 Task: Create a rule when a start date between 1 and 7 working days ago is removed from a card by anyone except me.
Action: Mouse moved to (1043, 89)
Screenshot: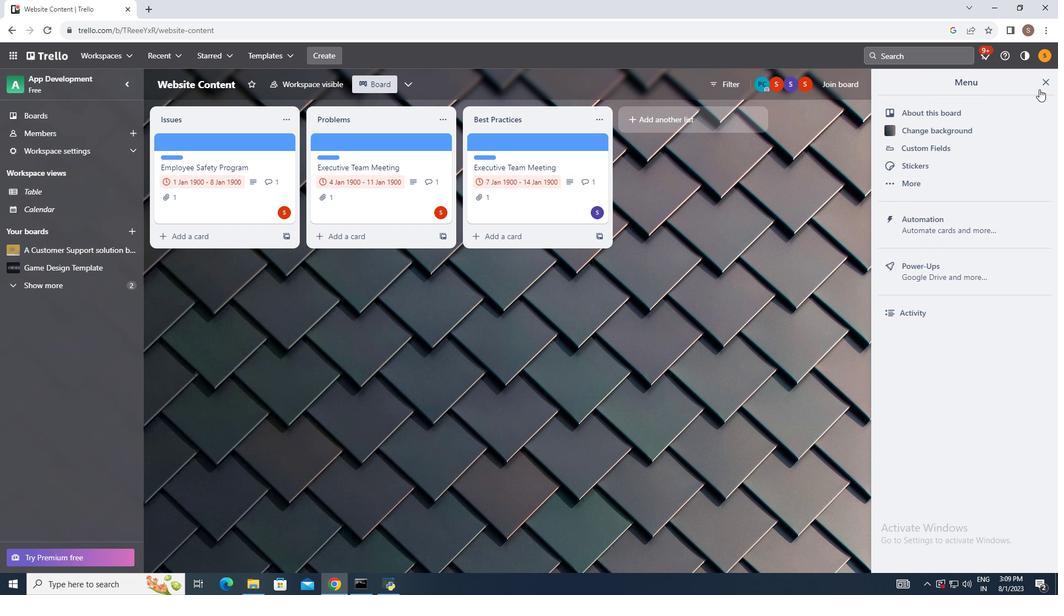 
Action: Mouse pressed left at (1043, 89)
Screenshot: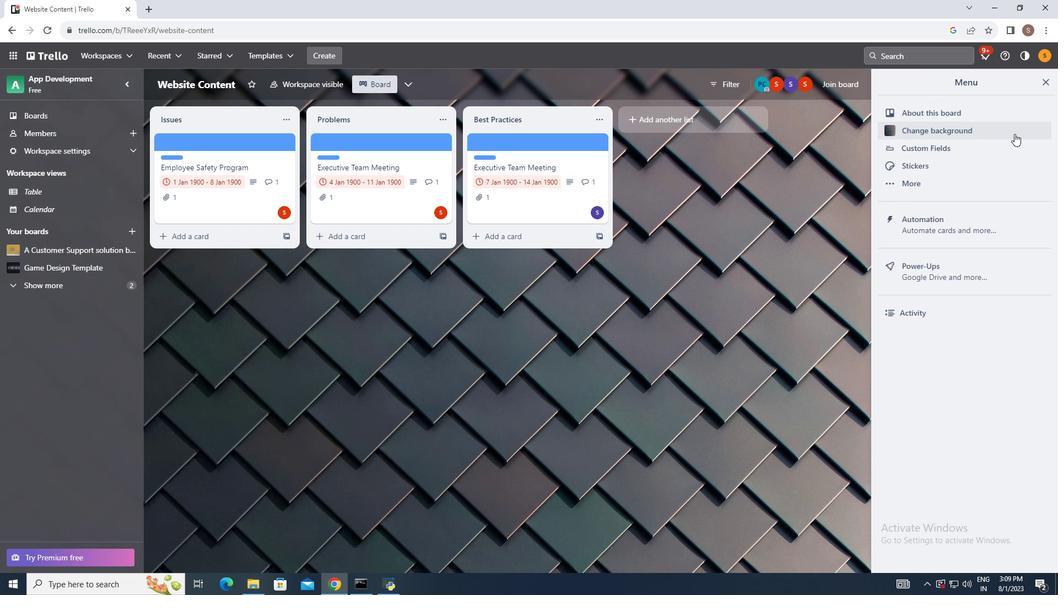 
Action: Mouse moved to (972, 219)
Screenshot: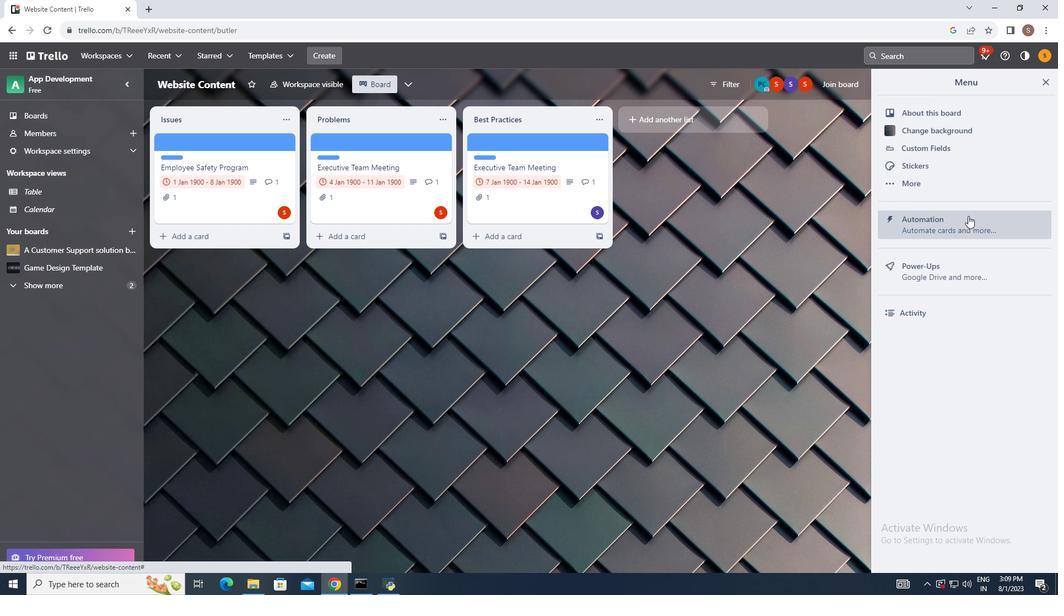 
Action: Mouse pressed left at (972, 219)
Screenshot: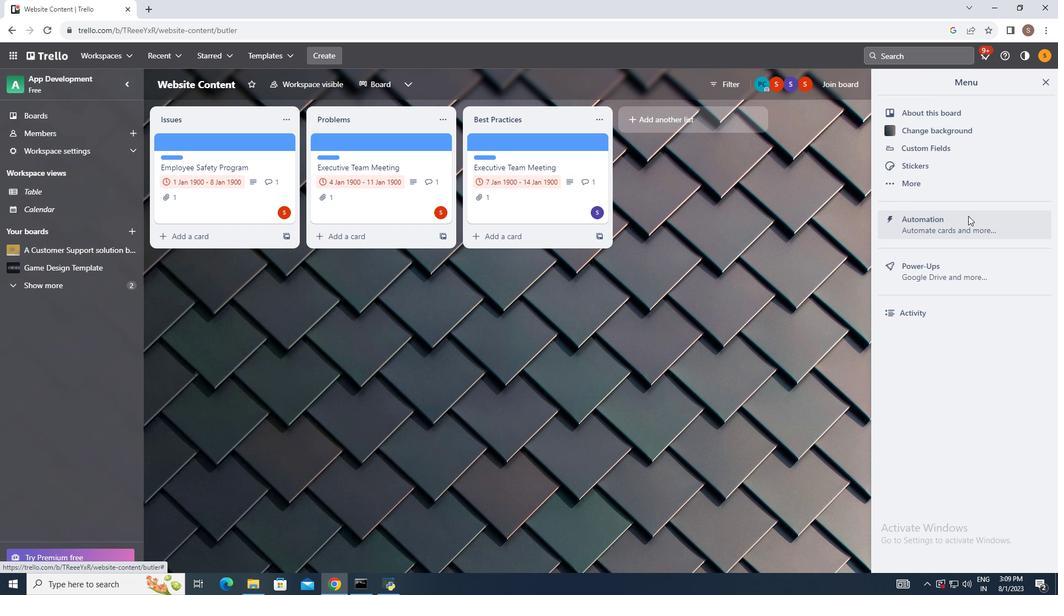 
Action: Mouse moved to (205, 186)
Screenshot: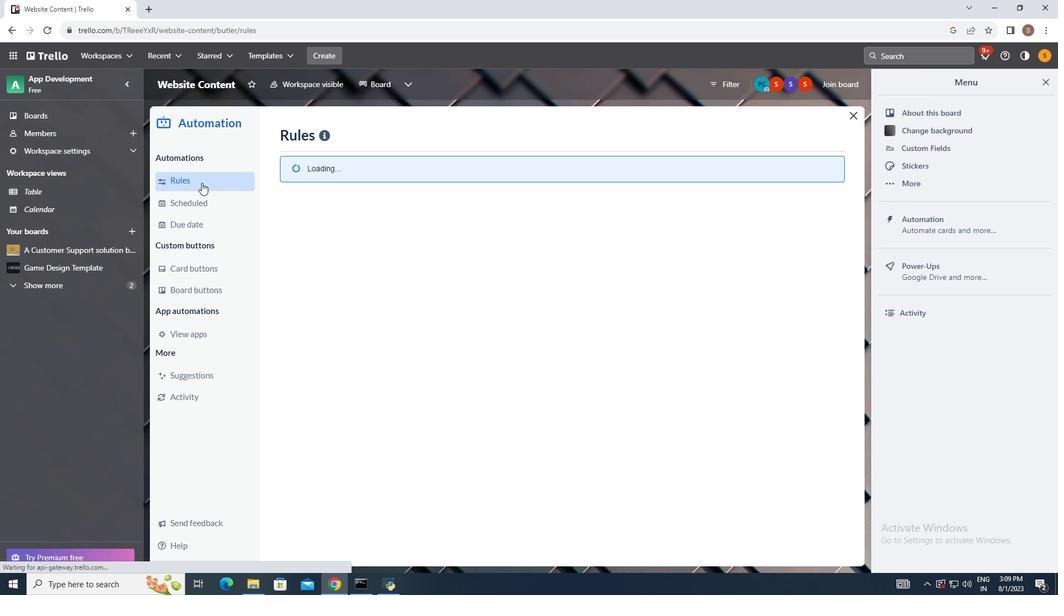 
Action: Mouse pressed left at (205, 186)
Screenshot: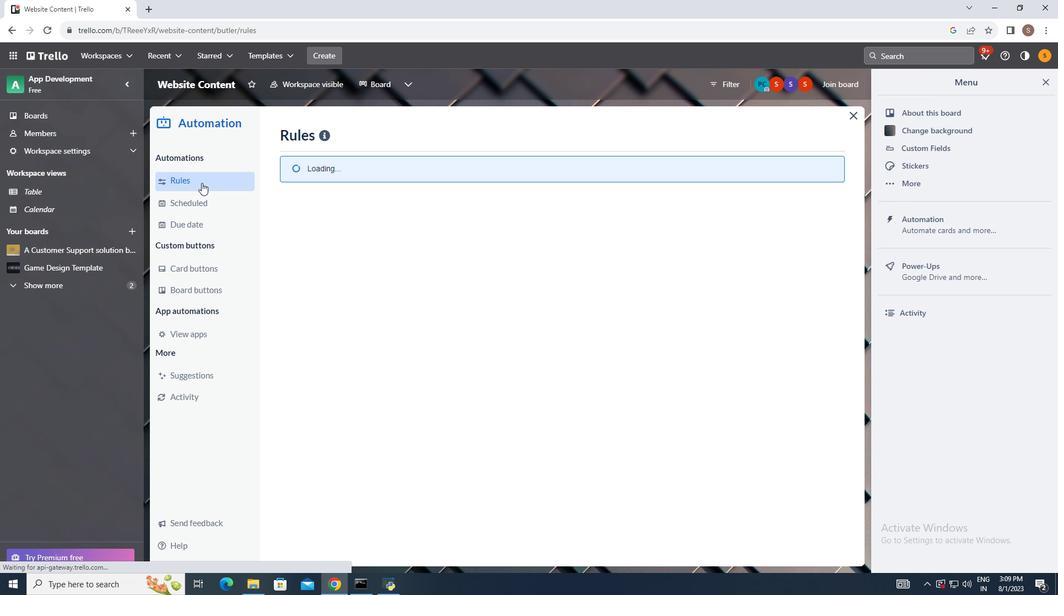 
Action: Mouse moved to (752, 136)
Screenshot: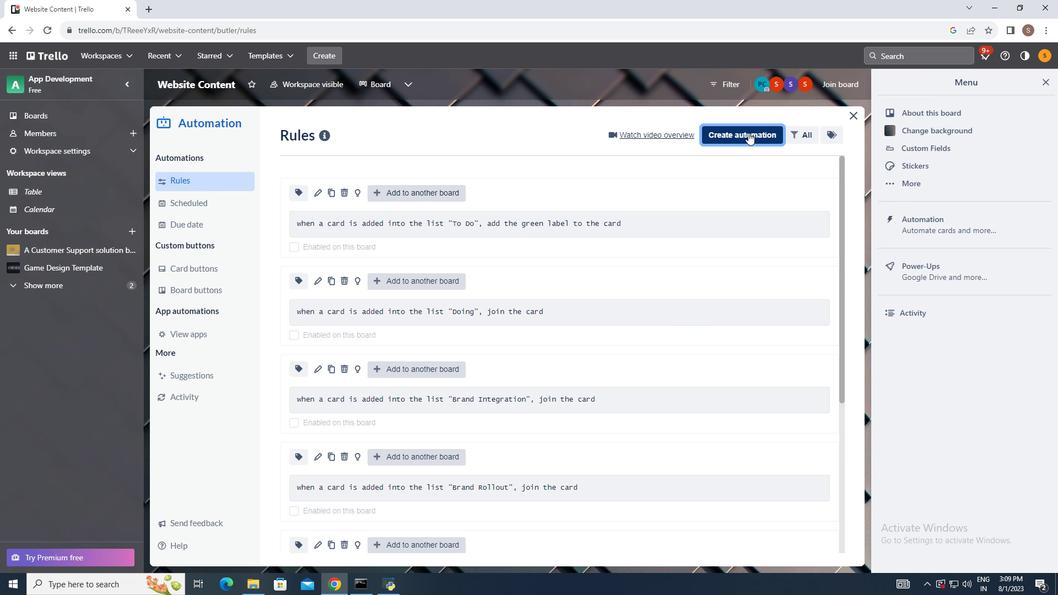 
Action: Mouse pressed left at (752, 136)
Screenshot: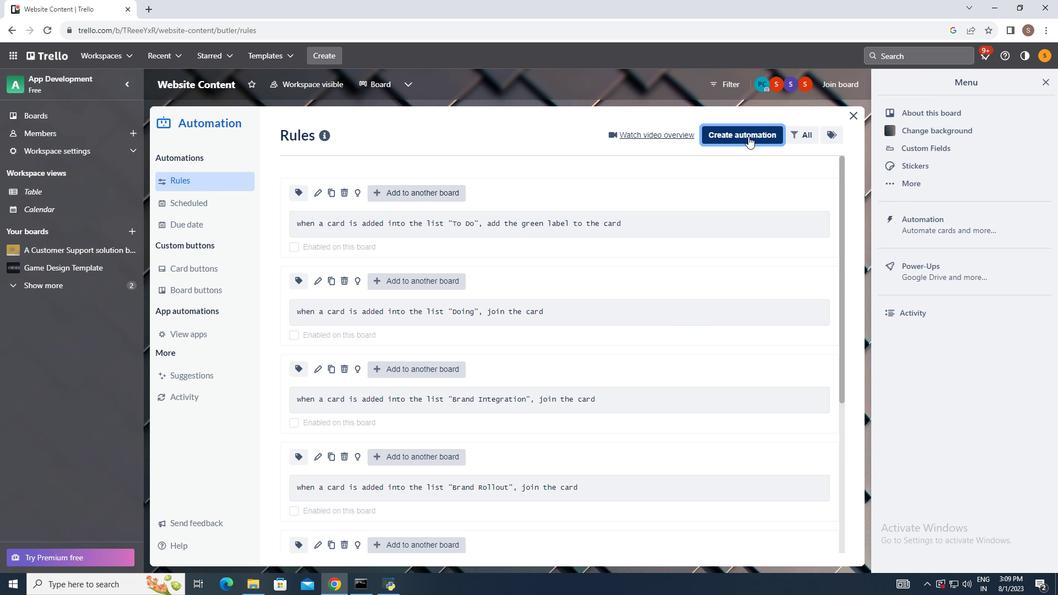 
Action: Mouse moved to (551, 244)
Screenshot: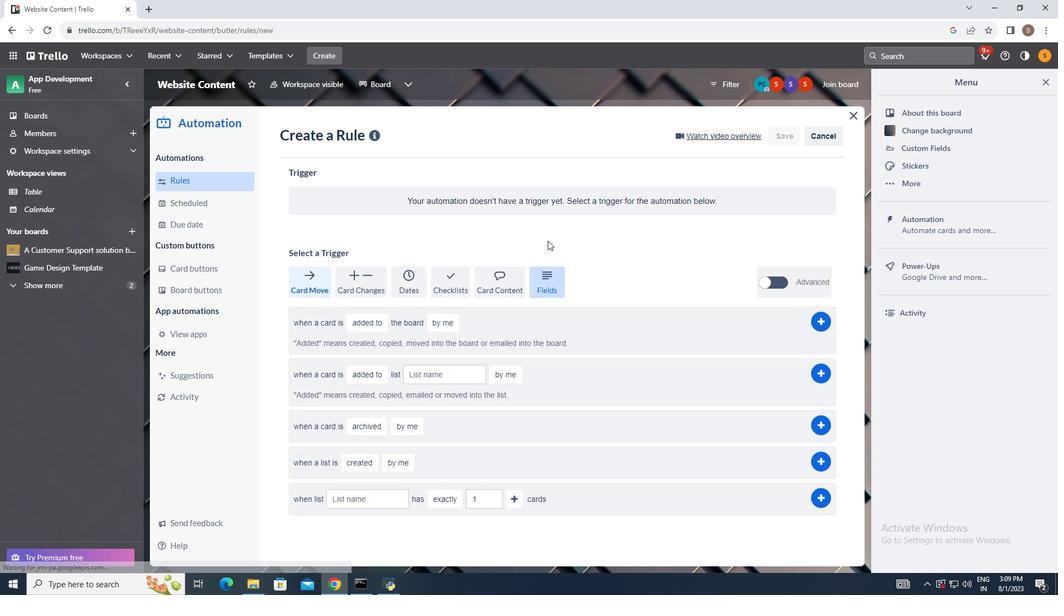 
Action: Mouse pressed left at (551, 244)
Screenshot: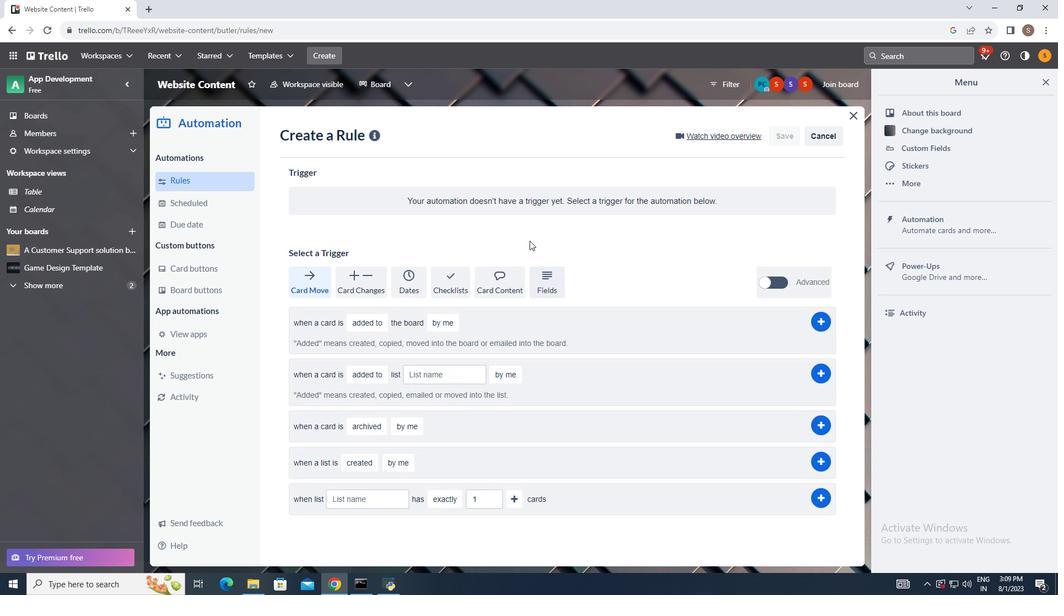 
Action: Mouse moved to (418, 275)
Screenshot: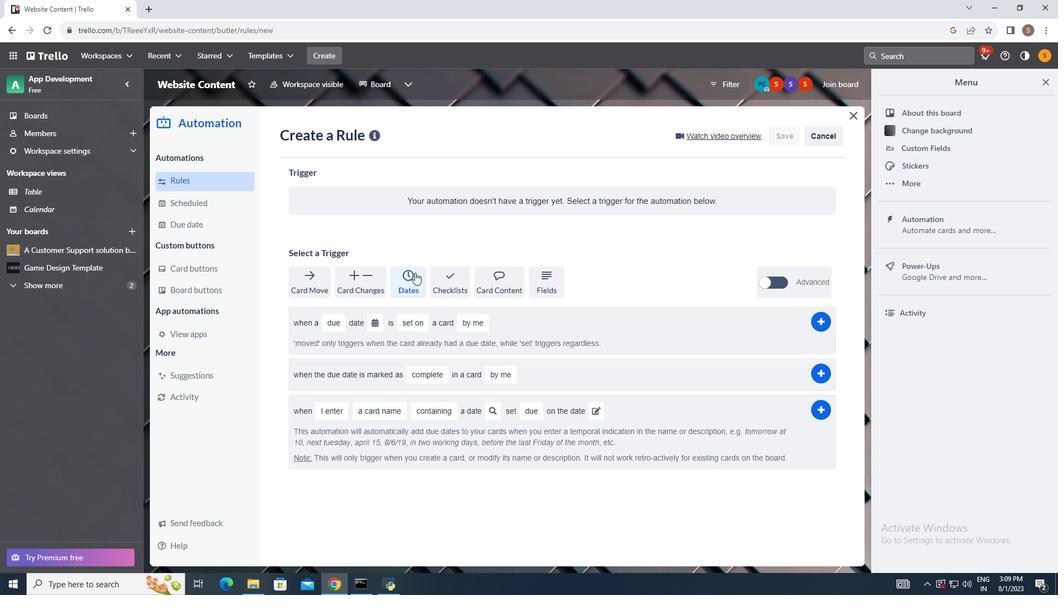 
Action: Mouse pressed left at (418, 275)
Screenshot: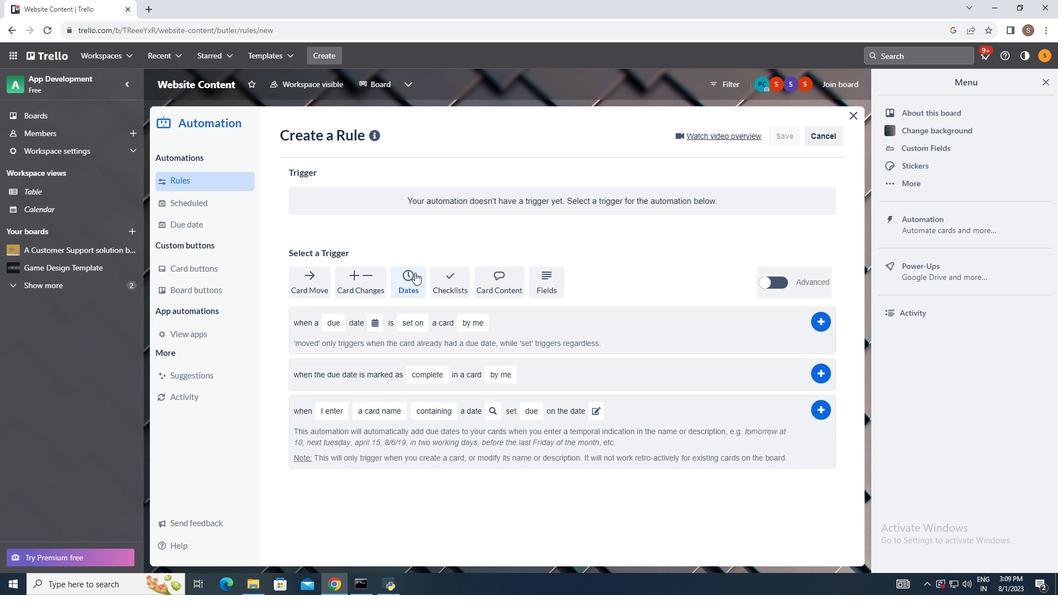 
Action: Mouse moved to (331, 324)
Screenshot: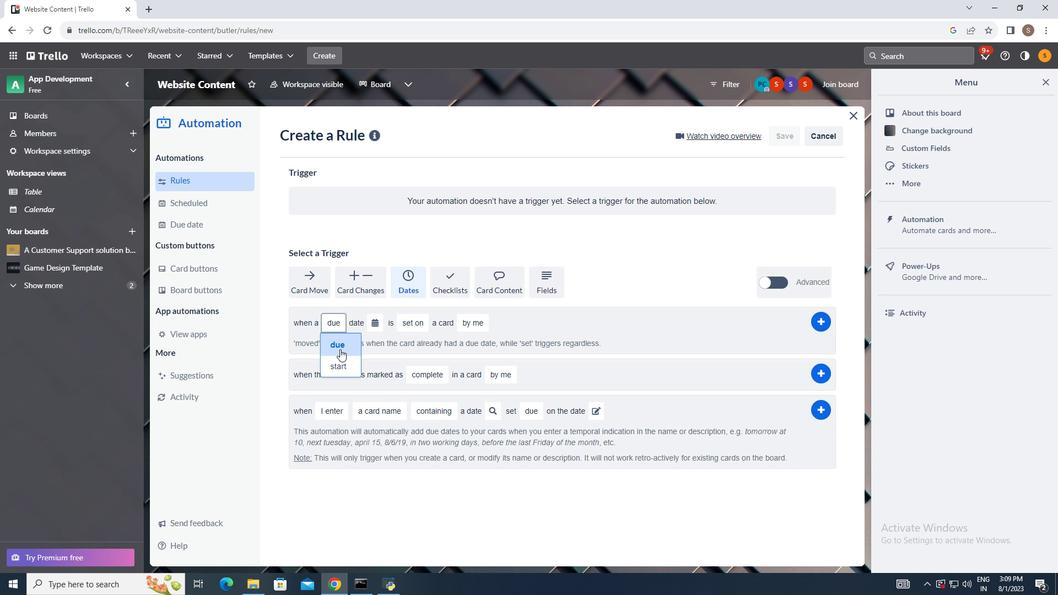 
Action: Mouse pressed left at (331, 324)
Screenshot: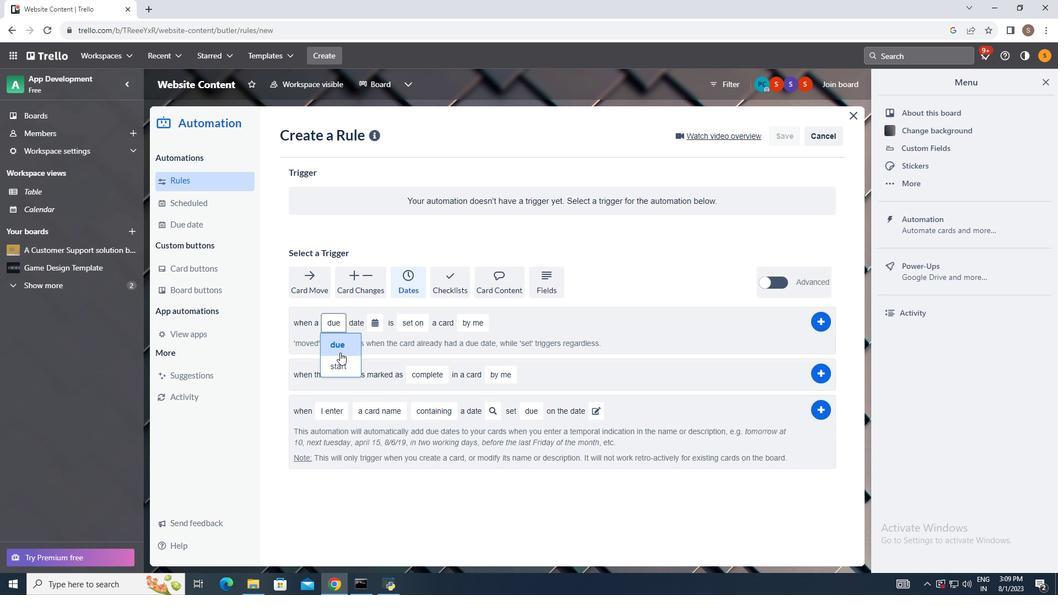 
Action: Mouse moved to (345, 364)
Screenshot: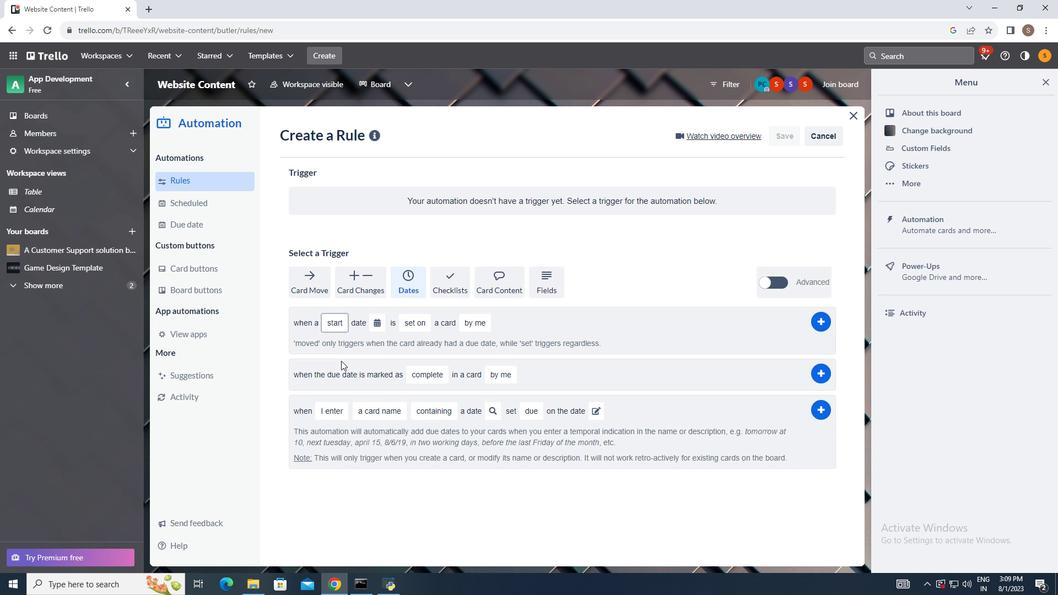
Action: Mouse pressed left at (345, 364)
Screenshot: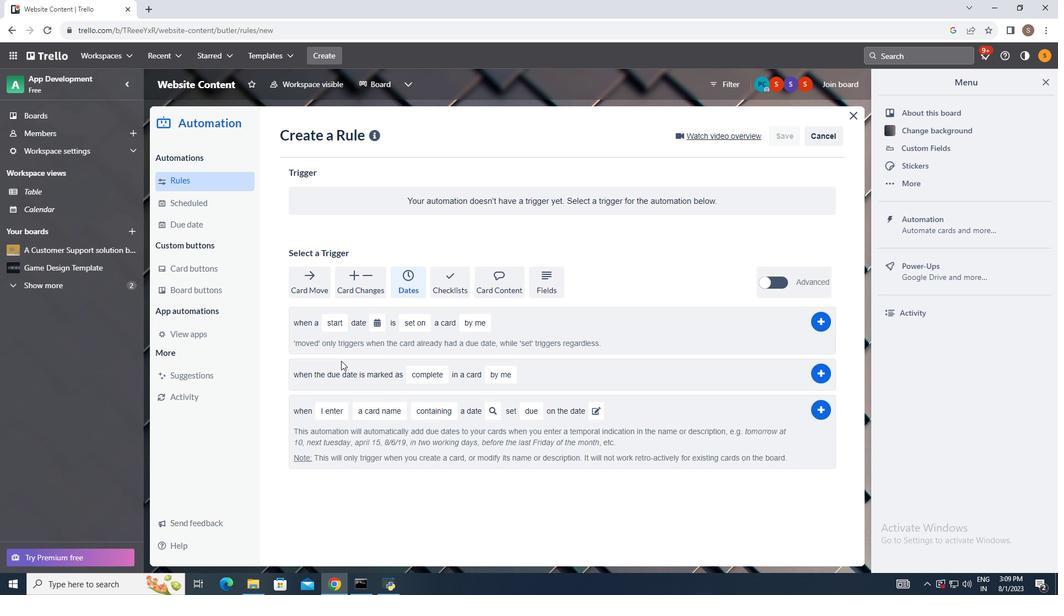 
Action: Mouse moved to (380, 326)
Screenshot: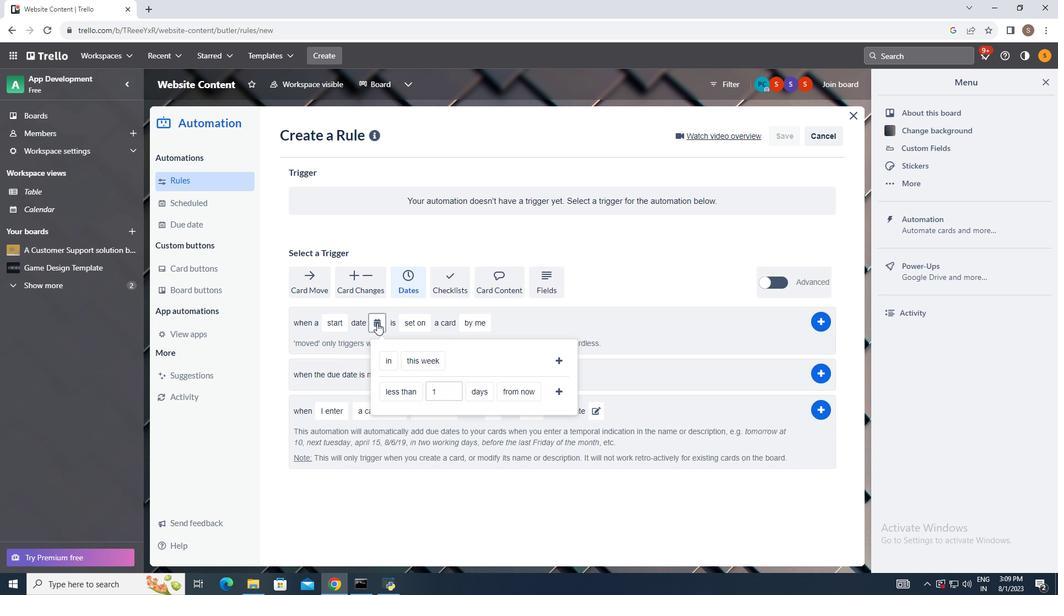 
Action: Mouse pressed left at (380, 326)
Screenshot: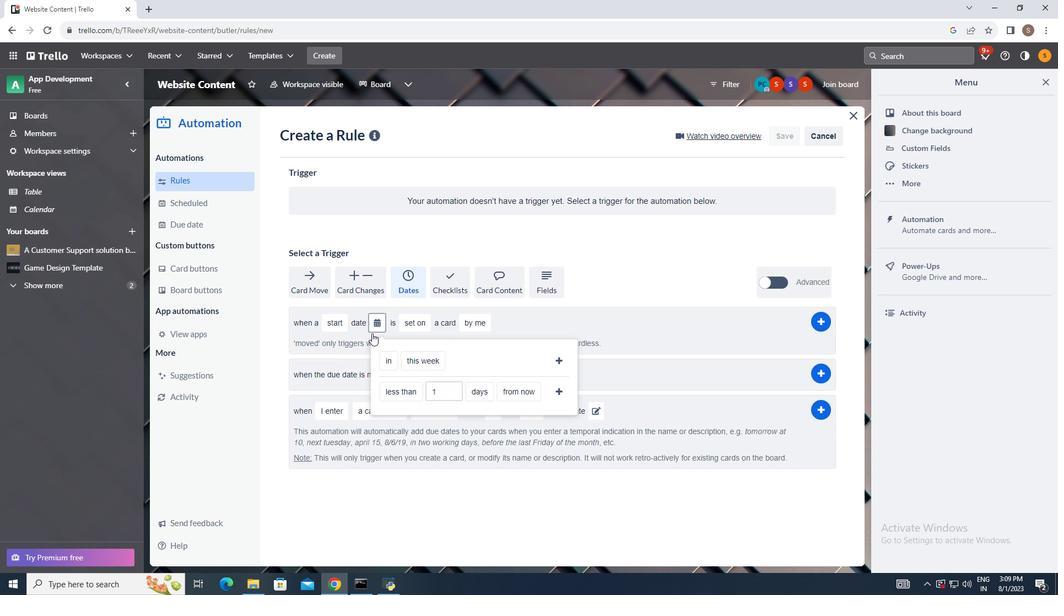 
Action: Mouse moved to (396, 392)
Screenshot: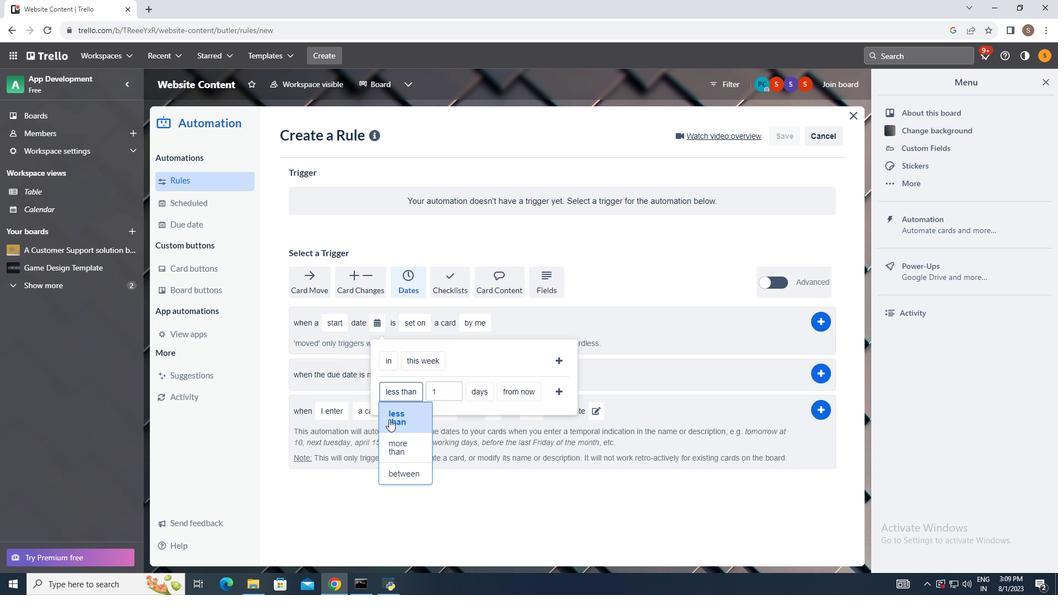 
Action: Mouse pressed left at (396, 392)
Screenshot: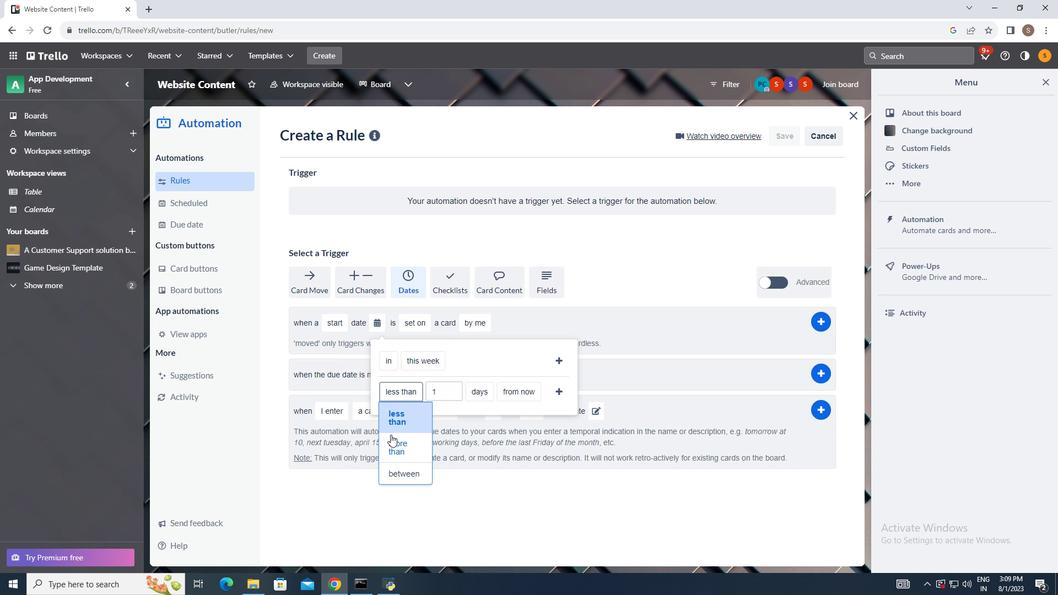 
Action: Mouse moved to (410, 479)
Screenshot: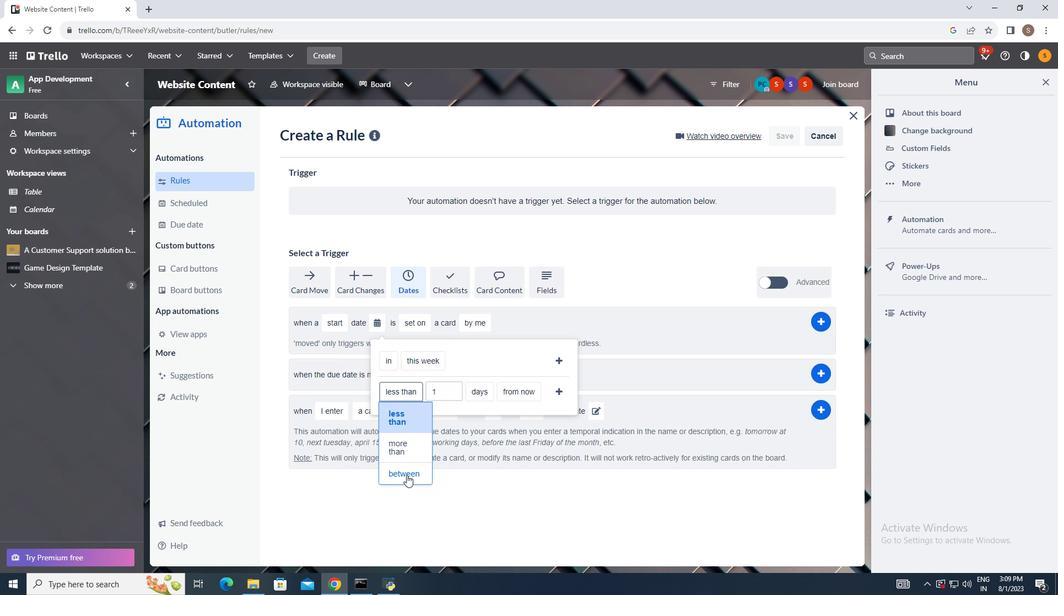 
Action: Mouse pressed left at (410, 479)
Screenshot: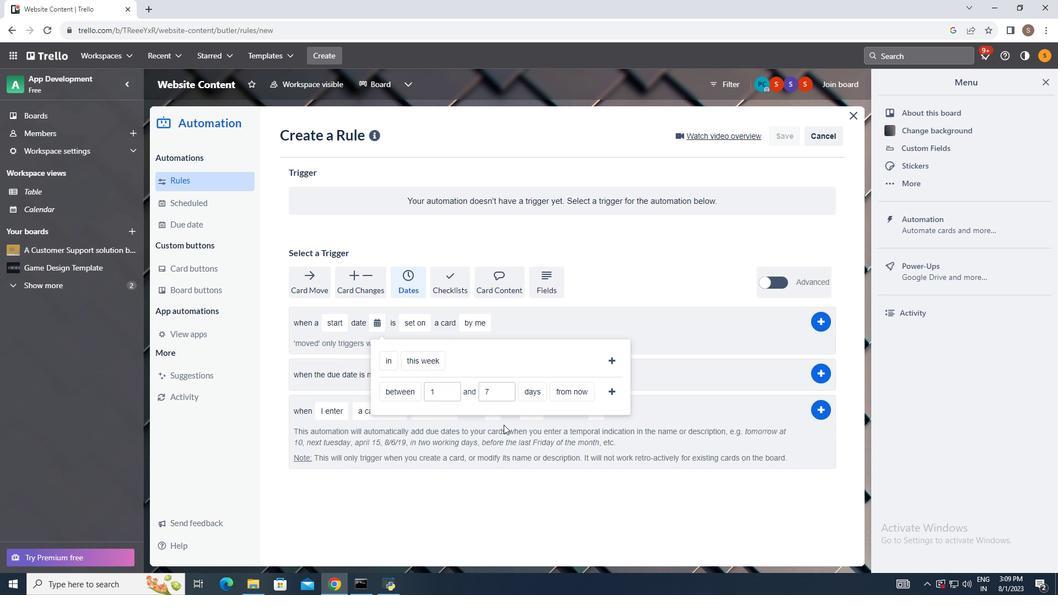 
Action: Mouse moved to (531, 399)
Screenshot: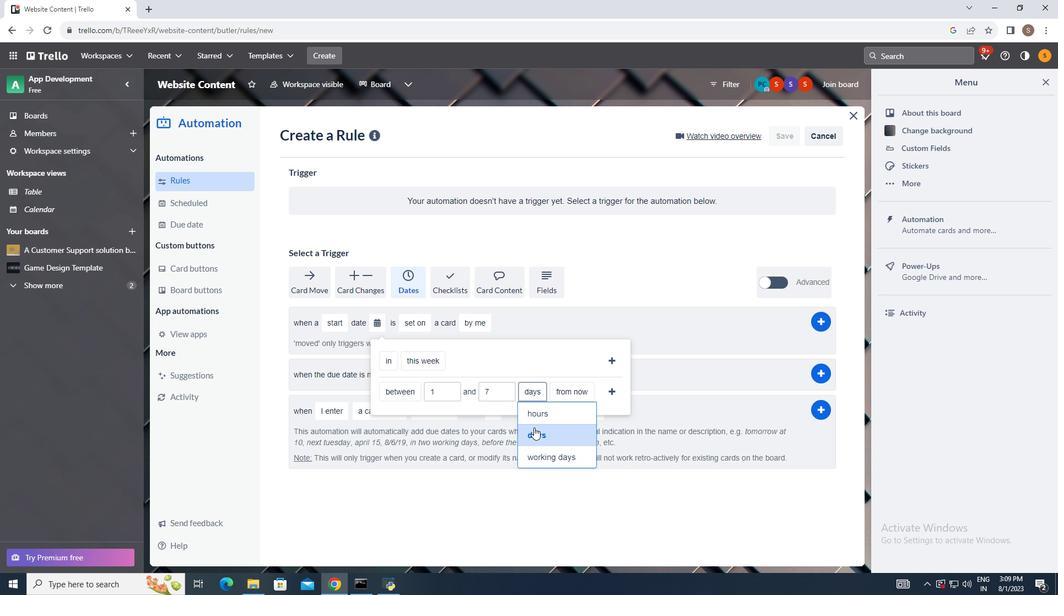 
Action: Mouse pressed left at (531, 399)
Screenshot: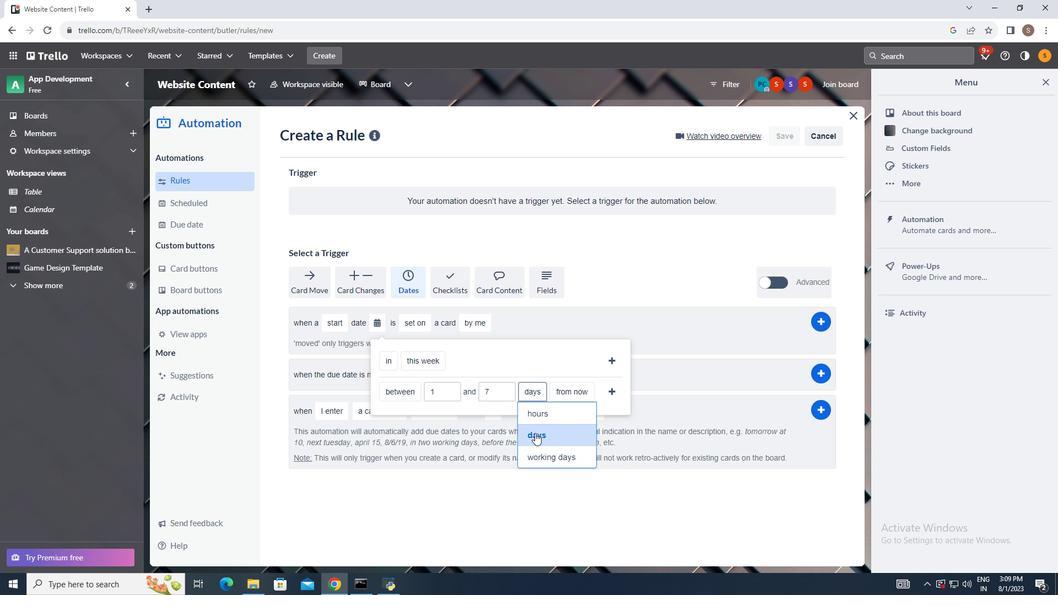 
Action: Mouse moved to (539, 437)
Screenshot: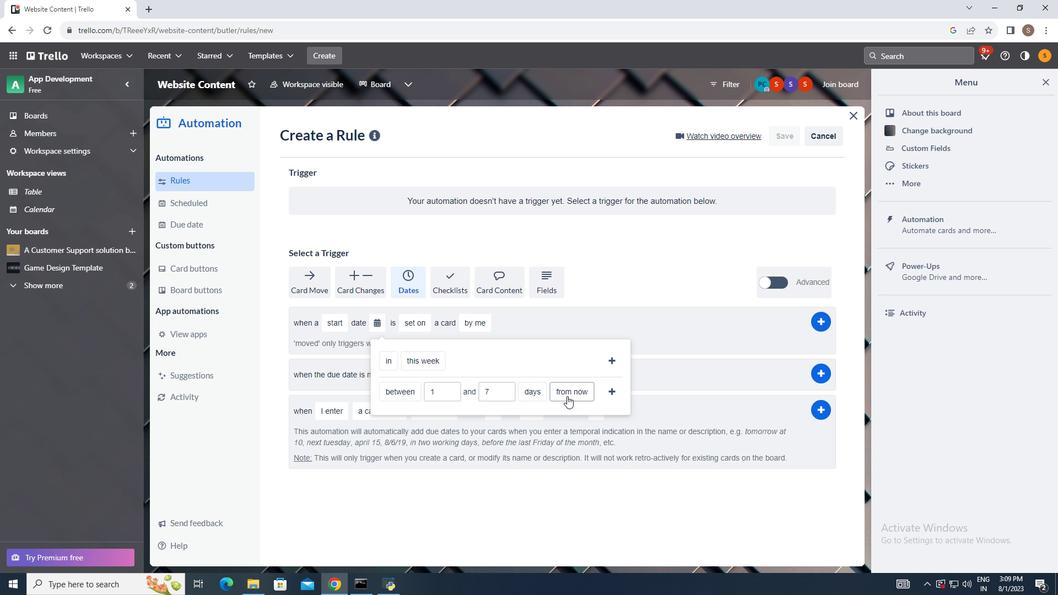 
Action: Mouse pressed left at (539, 437)
Screenshot: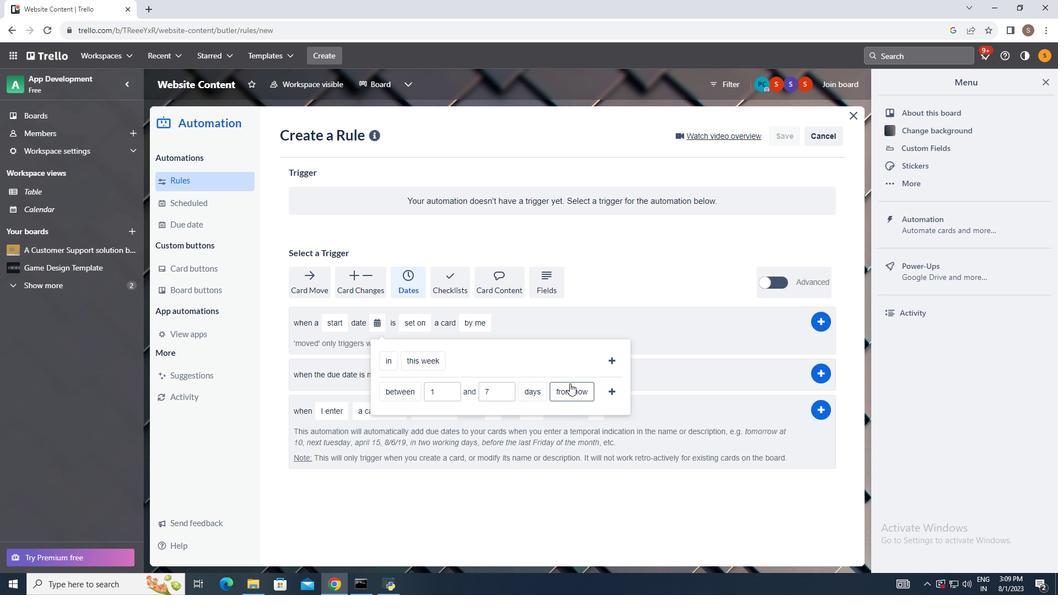 
Action: Mouse moved to (573, 387)
Screenshot: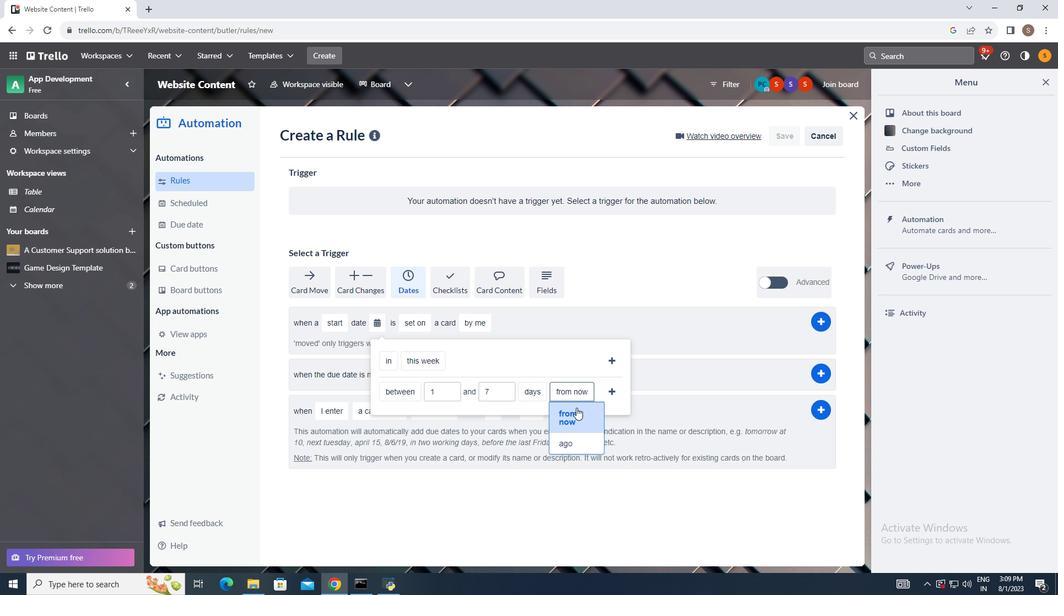 
Action: Mouse pressed left at (573, 387)
Screenshot: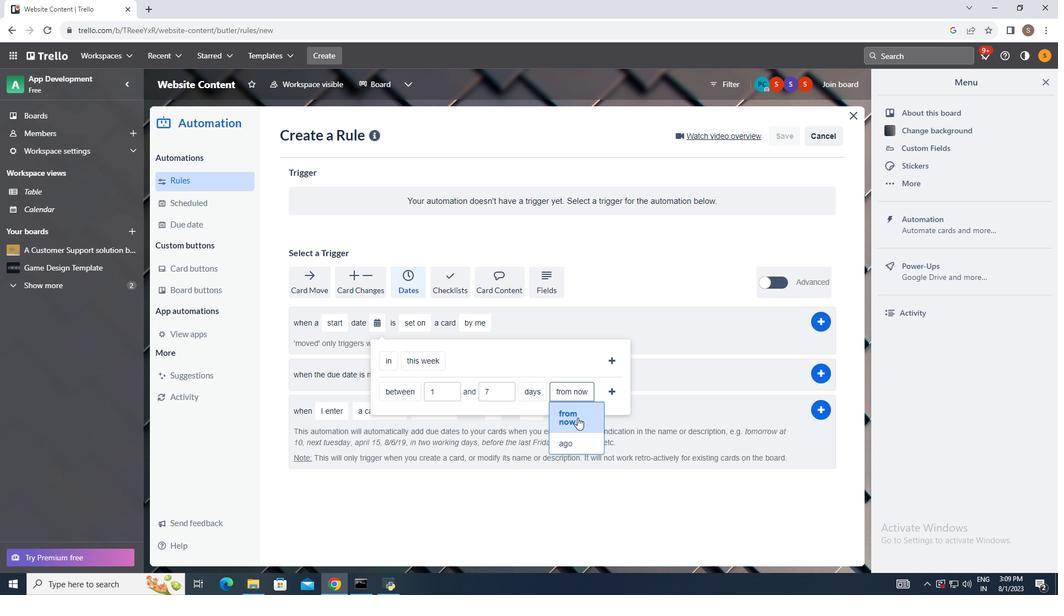 
Action: Mouse moved to (577, 444)
Screenshot: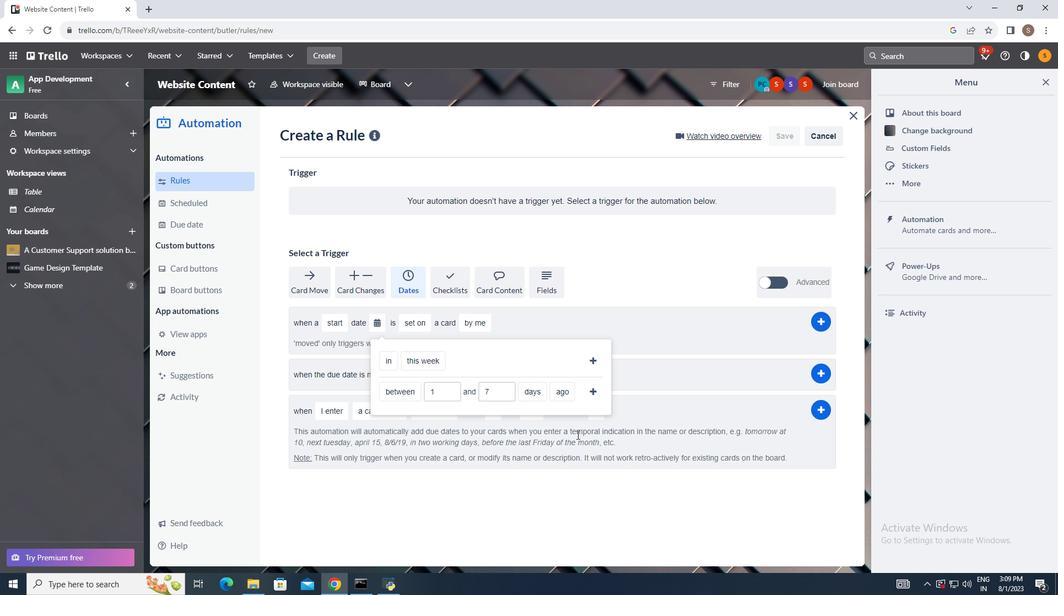 
Action: Mouse pressed left at (577, 444)
Screenshot: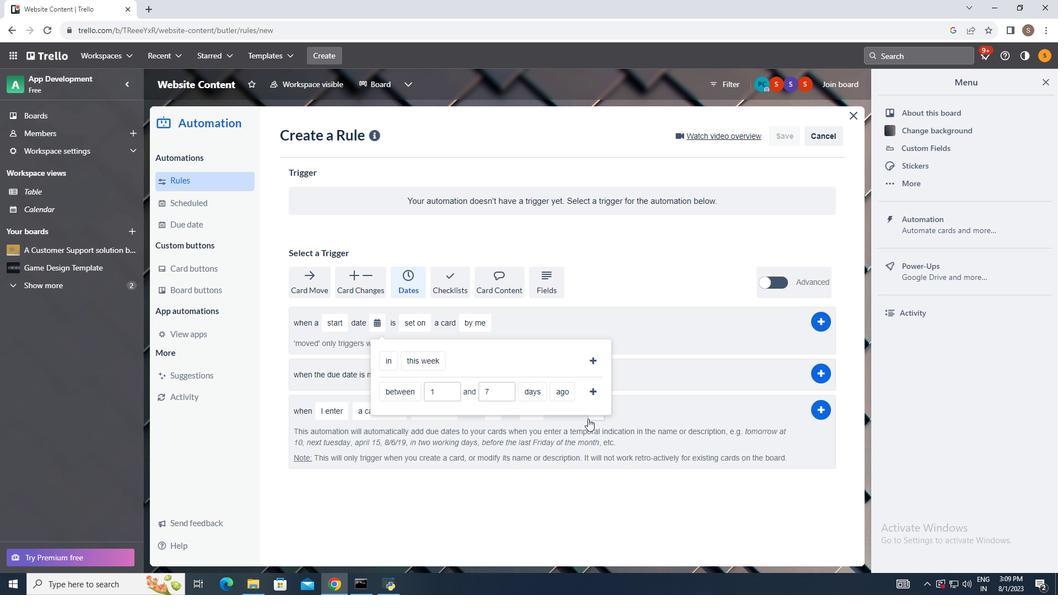 
Action: Mouse moved to (595, 391)
Screenshot: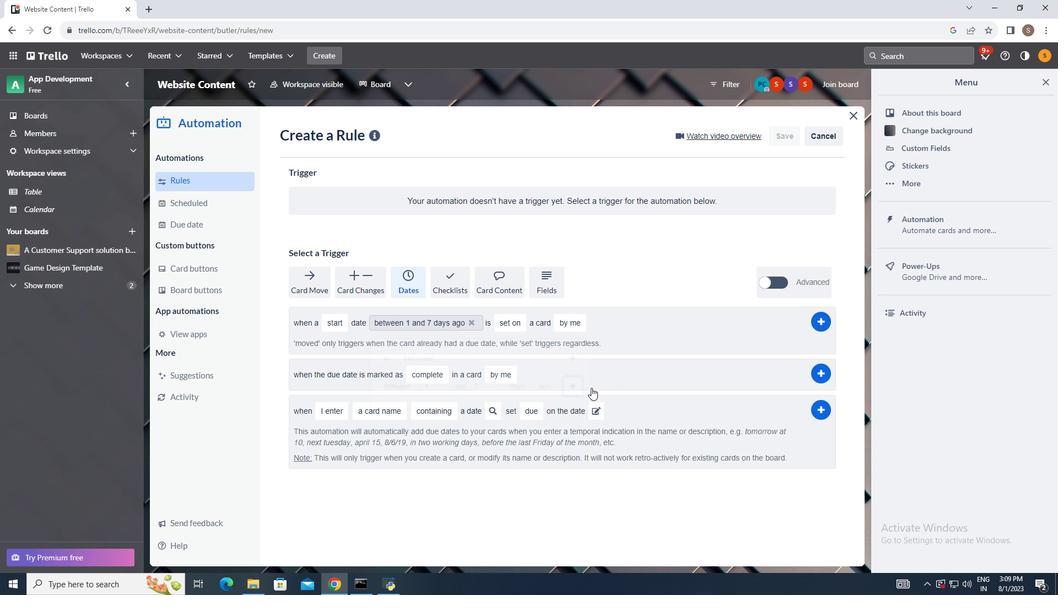 
Action: Mouse pressed left at (595, 391)
Screenshot: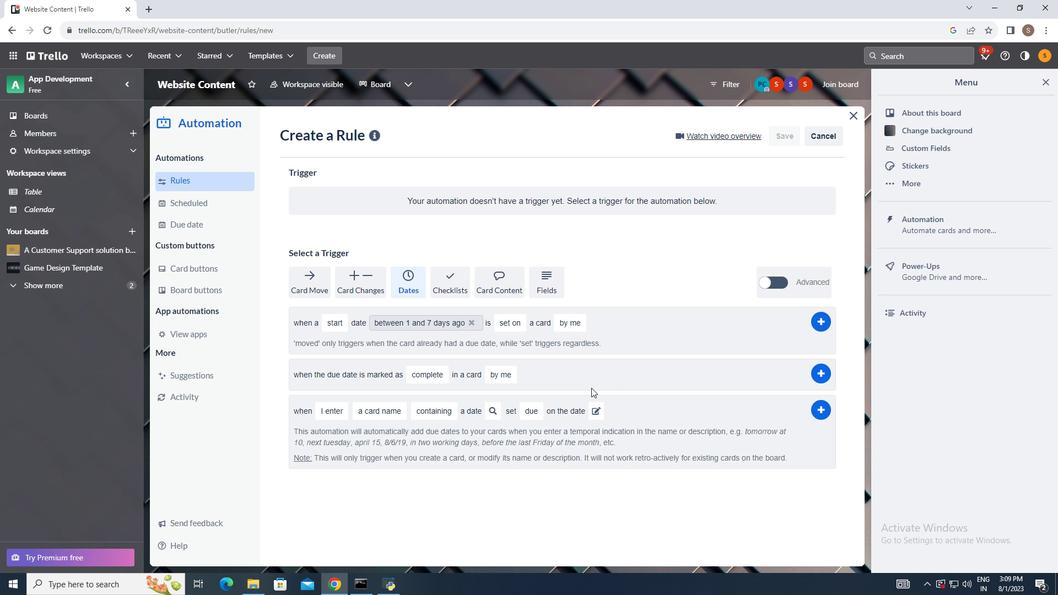 
Action: Mouse moved to (515, 327)
Screenshot: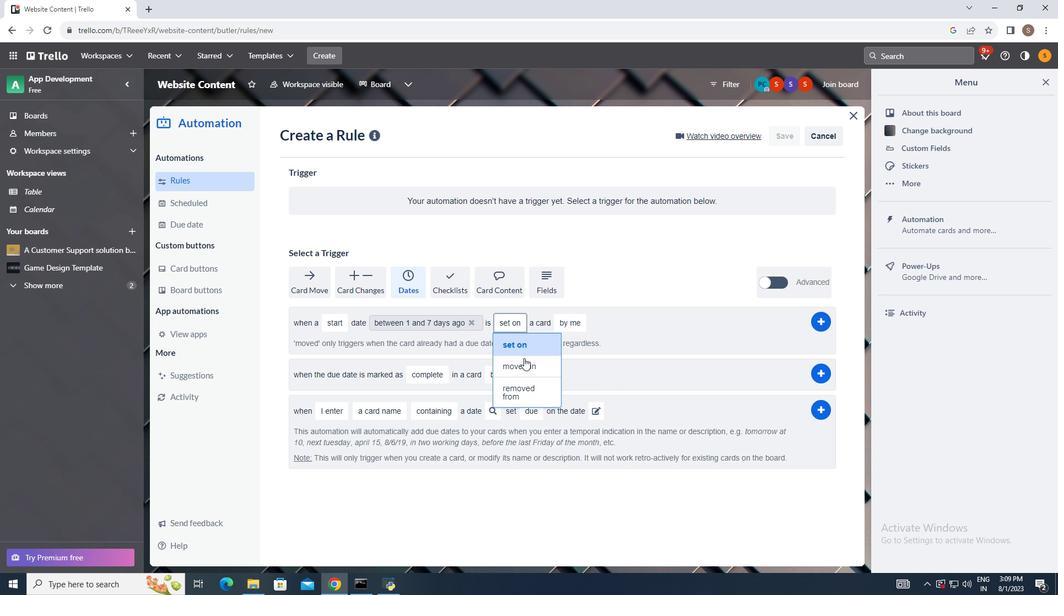 
Action: Mouse pressed left at (515, 327)
Screenshot: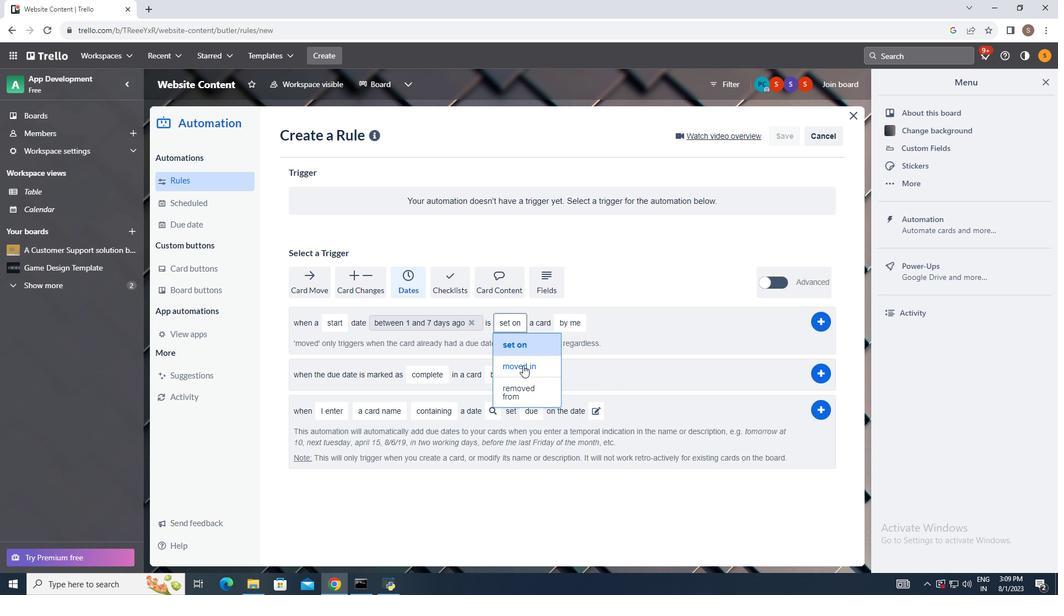 
Action: Mouse moved to (523, 393)
Screenshot: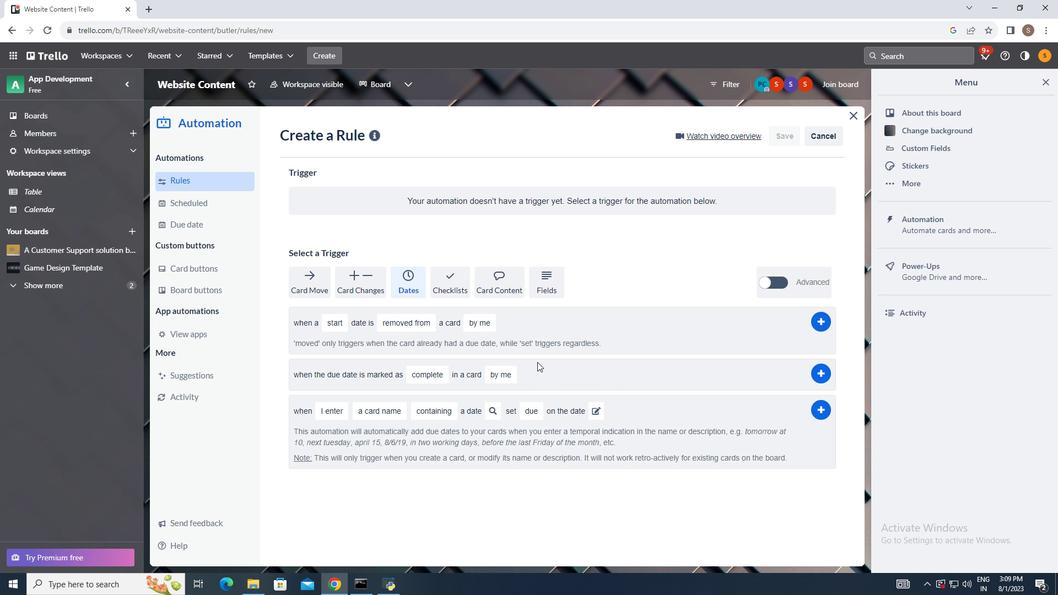 
Action: Mouse pressed left at (523, 393)
Screenshot: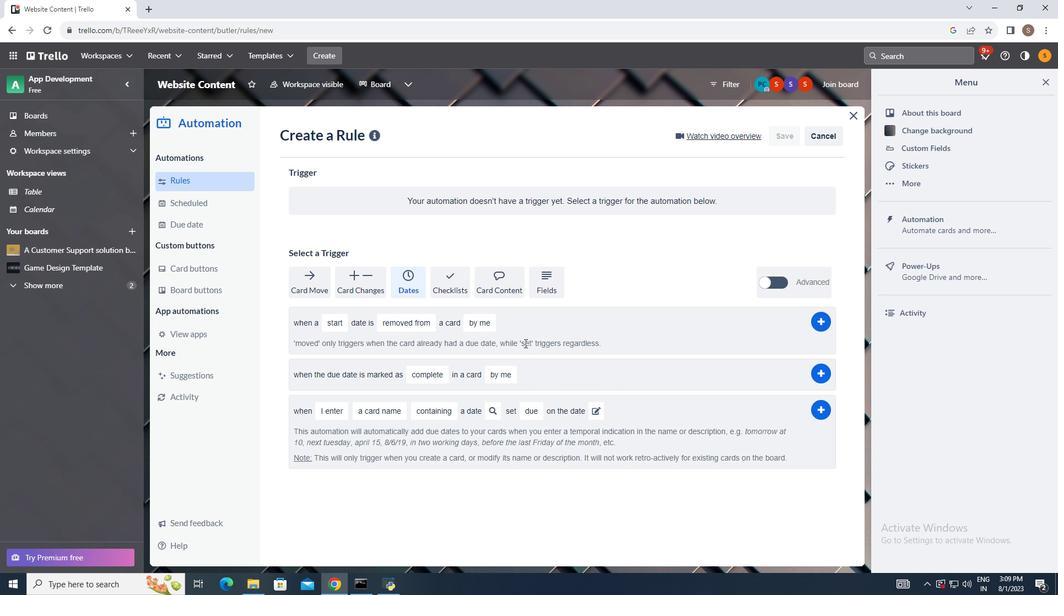 
Action: Mouse moved to (491, 329)
Screenshot: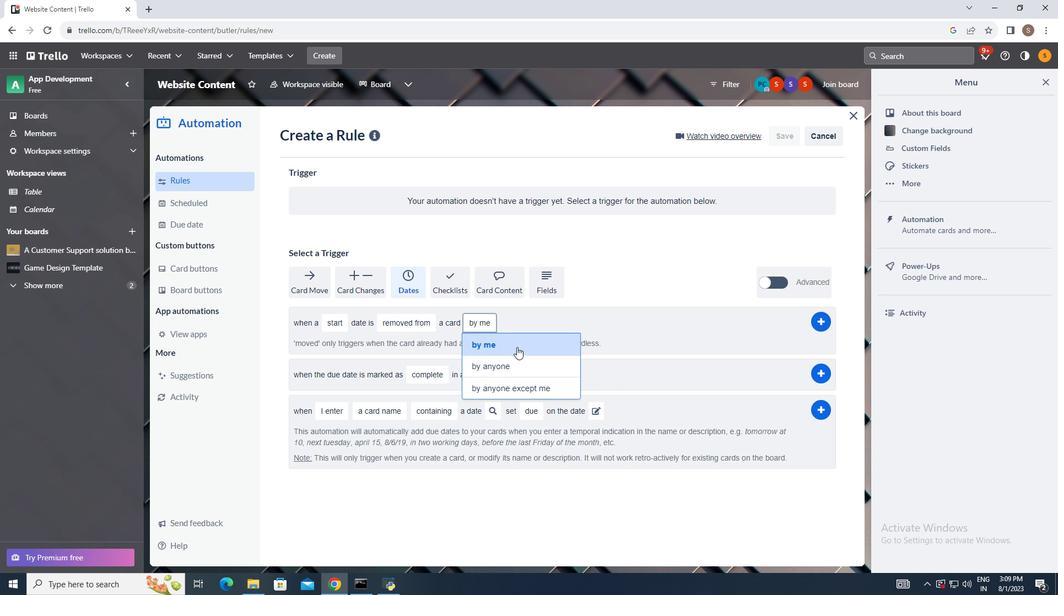 
Action: Mouse pressed left at (491, 329)
Screenshot: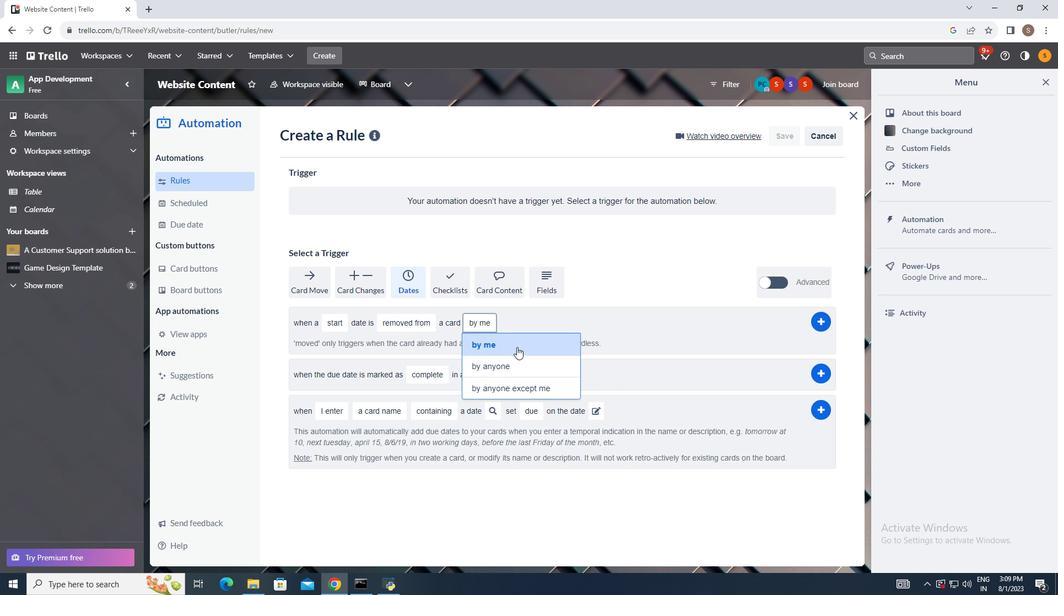 
Action: Mouse moved to (521, 391)
Screenshot: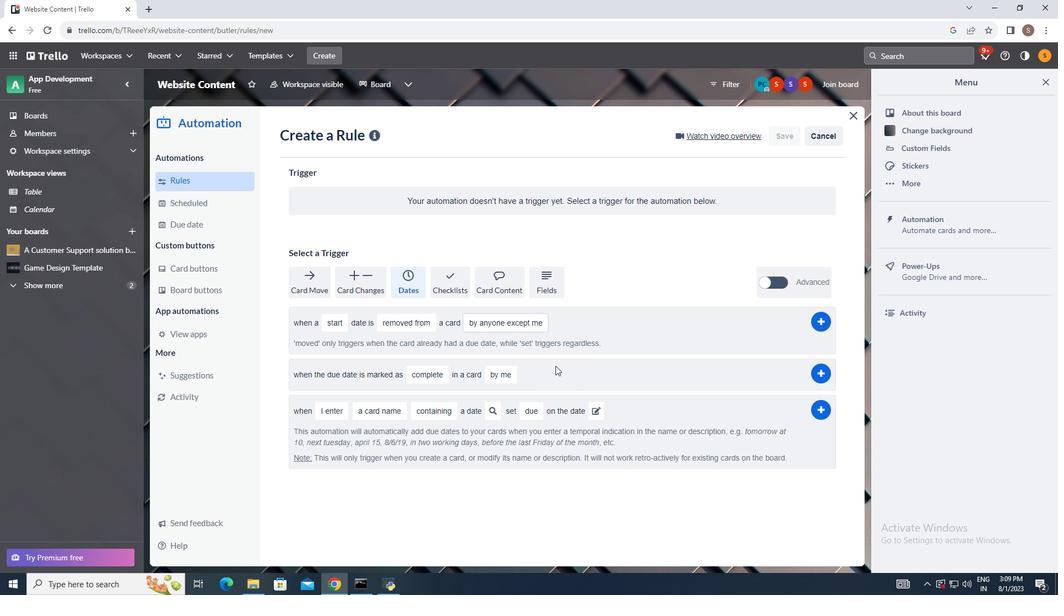 
Action: Mouse pressed left at (521, 391)
Screenshot: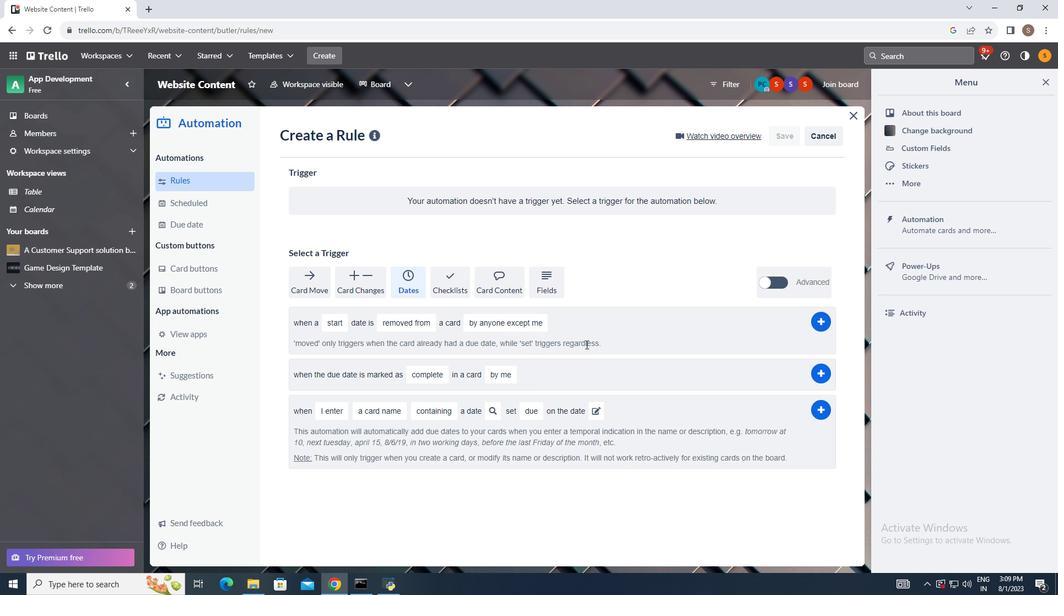 
Action: Mouse moved to (824, 323)
Screenshot: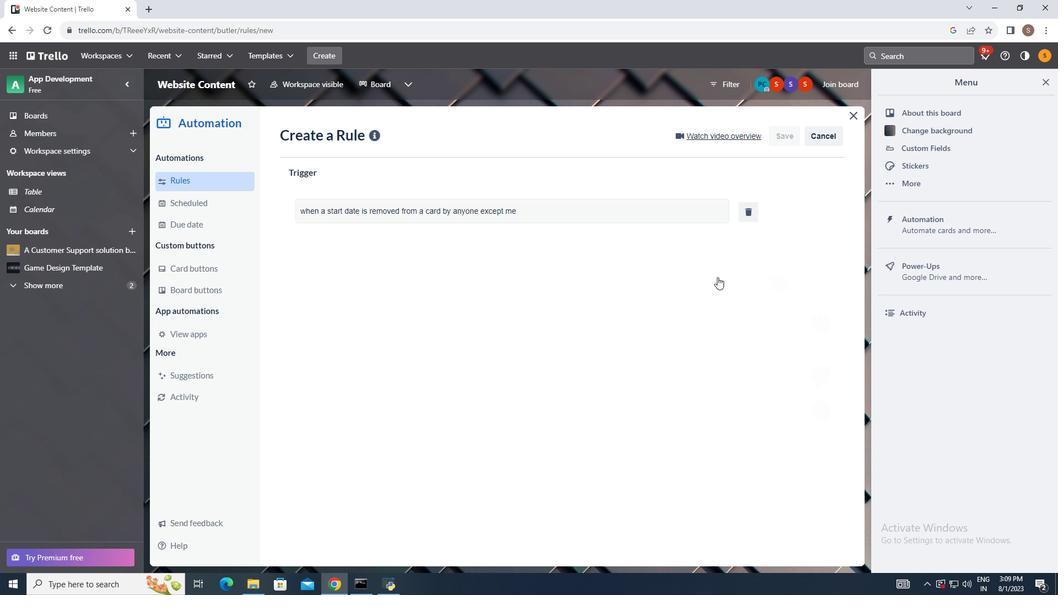 
Action: Mouse pressed left at (824, 323)
Screenshot: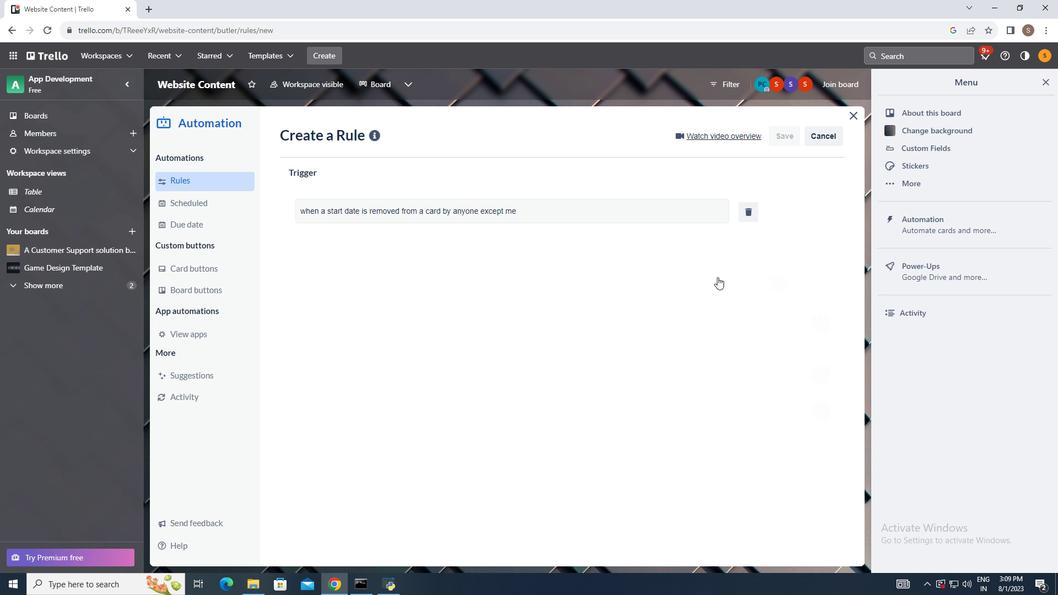 
Action: Mouse moved to (667, 234)
Screenshot: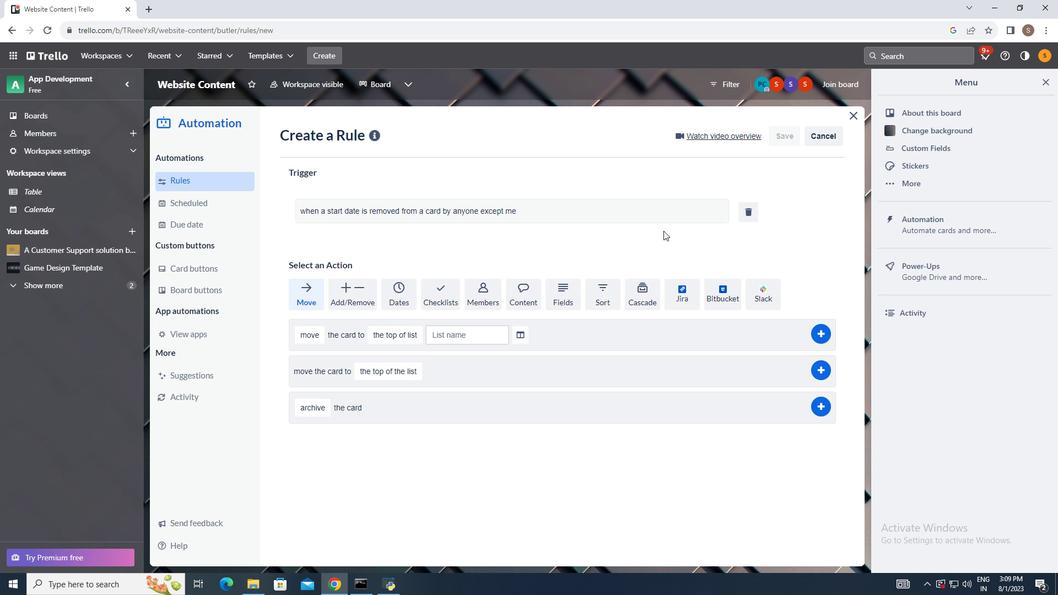 
